 Task: Write a JavaScript function to truncate a string to a specified length.
Action: Mouse moved to (179, 71)
Screenshot: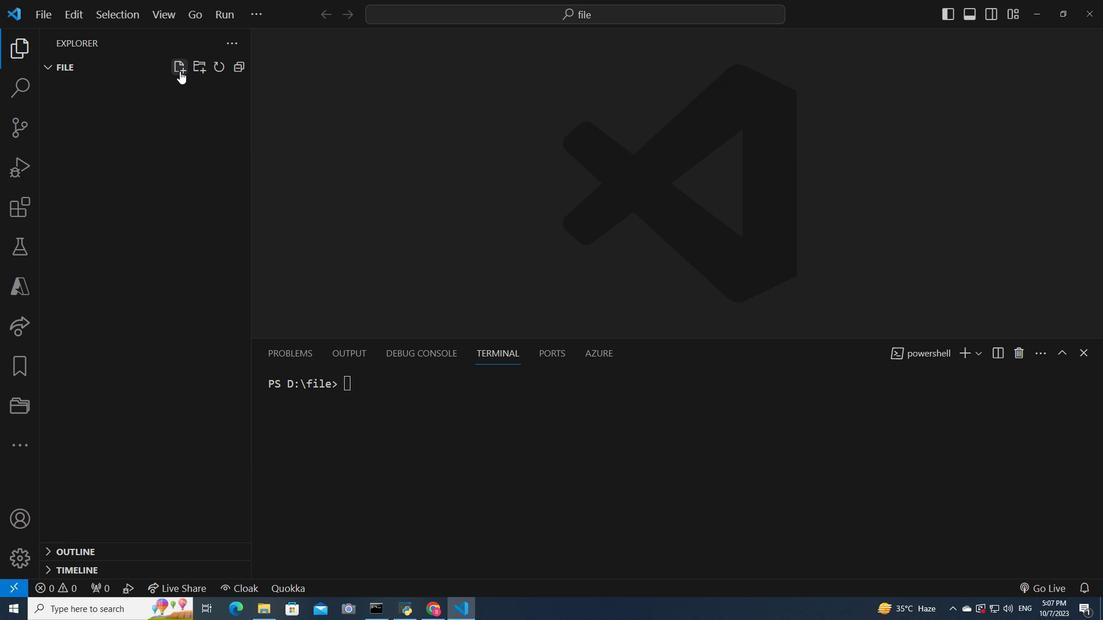 
Action: Mouse pressed left at (179, 71)
Screenshot: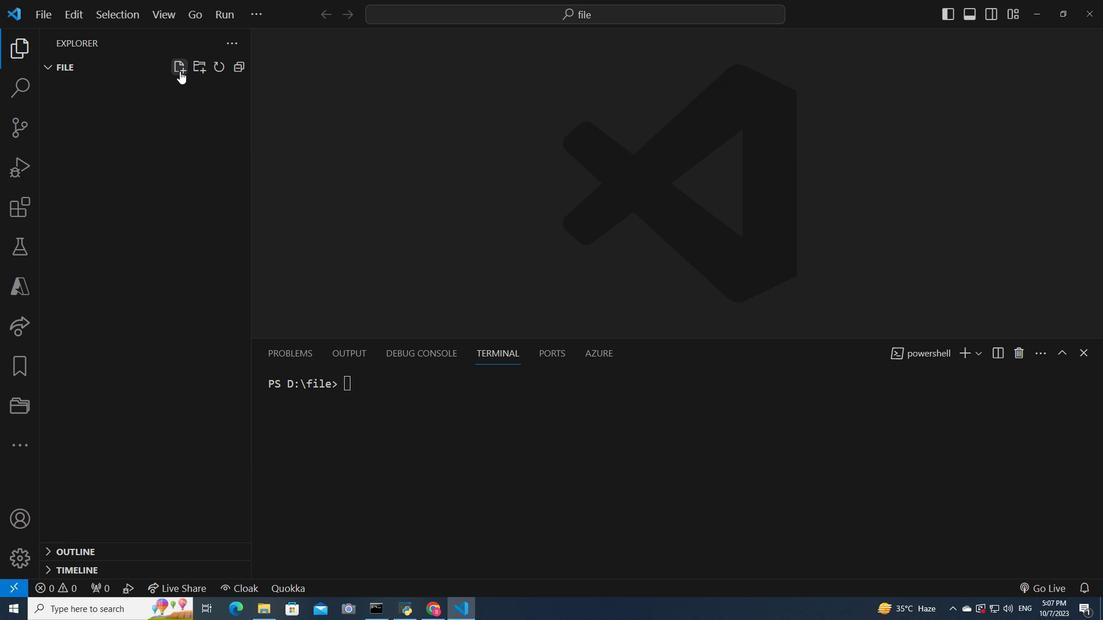
Action: Mouse moved to (179, 87)
Screenshot: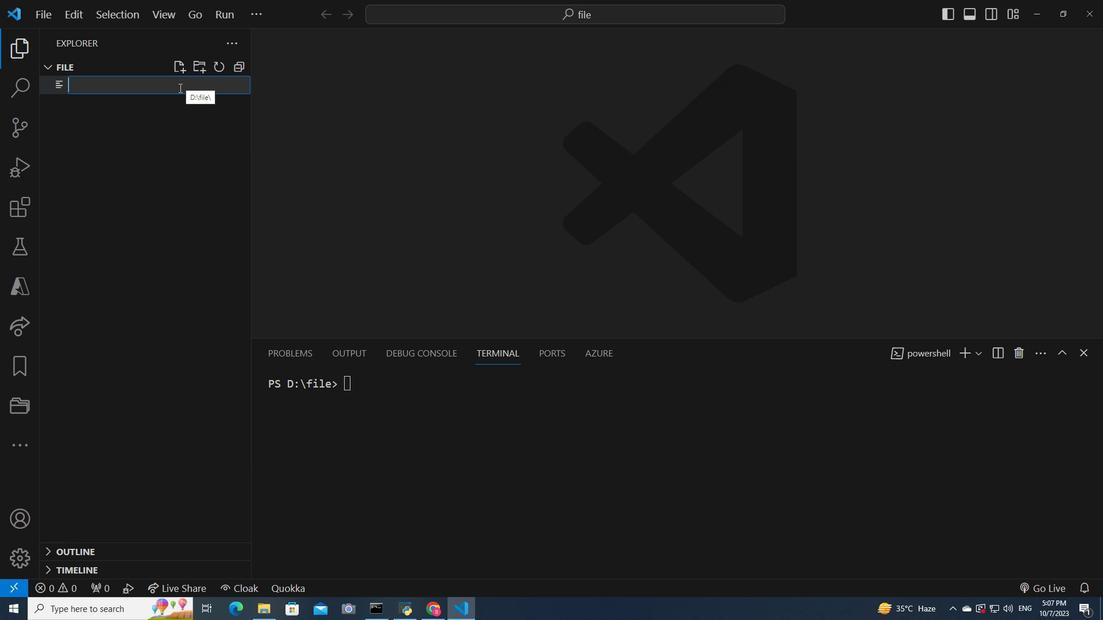 
Action: Mouse pressed left at (179, 87)
Screenshot: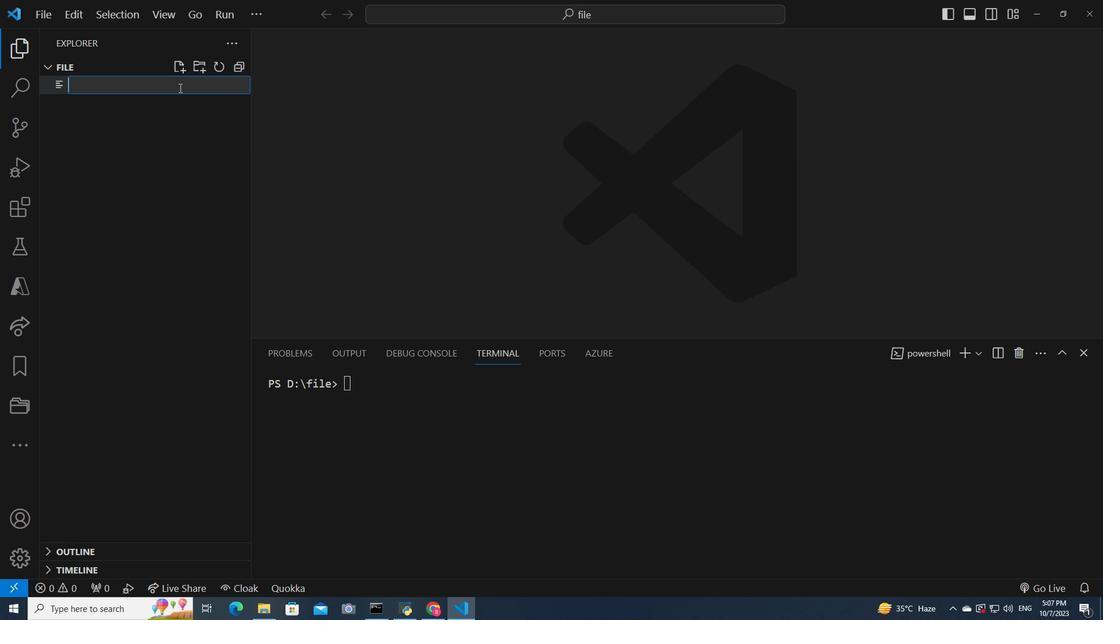 
Action: Key pressed l<Key.backspace><Key.shift>L<Key.backspace>lengr<Key.backspace>th.js<Key.enter>function<Key.space>truncate<Key.shift><Key.shift><Key.shift>String<Key.shift_r><Key.shift_r>(str,<Key.space>max<Key.shift>Length<Key.right><Key.space><Key.shift_r>{<Key.enter>id<Key.backspace>f<Key.space><Key.shift_r>(str.length<Key.space><Key.shift_r>><Key.space>max<Key.shift>Length<Key.right><Key.space><Key.shift_r>{<Key.enter>retut<Key.backspace>rn<Key.space>str.slice<Key.shift_r>(0,<Key.space>max<Key.space><Key.backspace>l<Key.backspace><Key.shift>Length<Key.right><Key.space><Key.shift><Key.shift><Key.shift><Key.shift><Key.shift><Key.shift><Key.shift>+<Key.space>'....<Key.backspace><Key.right>;<Key.down><Key.space>else<Key.space><Key.shift_r>{<Key.enter>return<Key.space>str;<Key.down><Key.down><Key.enter><Key.enter><Key.shift><Key.shift><Key.shift><Key.shift><Key.shift><Key.shift><Key.shift><Key.shift><Key.shift><Key.shift><Key.shift><Key.shift><Key.shift><Key.shift><Key.shift><Key.shift><Key.shift><Key.shift><Key.shift><Key.shift><Key.shift><Key.shift><Key.shift>//<Key.space>ex<Key.backspace><Key.backspace><Key.shift>Example<Key.space>usage<Key.shift_r>:<Key.enter>const<Key.space>original<Key.shift>String<Key.space>=<Key.space><Key.shift_r>"<Key.shift>This<Key.space>is<Key.space>a<Key.space>long<Key.space>string<Key.space>that<Key.space>needs<Key.space>to<Key.space>be<Key.space>truncated.<Key.right><Key.right>;<Key.enter>const<Key.space>max<Key.shift>Length<Key.space>=<Key.space>20;<Key.enter><Key.enter>const<Key.space>truncated<Key.shift>String<Key.space>=<Key.space>truncate<Key.shift>Sr<Key.backspace>tring<Key.shift_r>(original<Key.shift>String,<Key.space>max<Key.shift>Length<Key.right>;<Key.enter>console.log<Key.shift_r><Key.shift_r><Key.shift_r>(te<Key.backspace>e<Key.backspace>ra<Key.backspace>uncated<Key.shift><Key.shift>String<Key.space><Key.backspace><Key.right>;<Key.space>//<Key.space><Key.shift>Output<Key.shift_r>:<Key.space><Key.shift><Key.shift_r>"<Key.shift>Tho<Key.backspace>is<Key.space>is<Key.space>a<Key.space>long<Key.space>str...
Screenshot: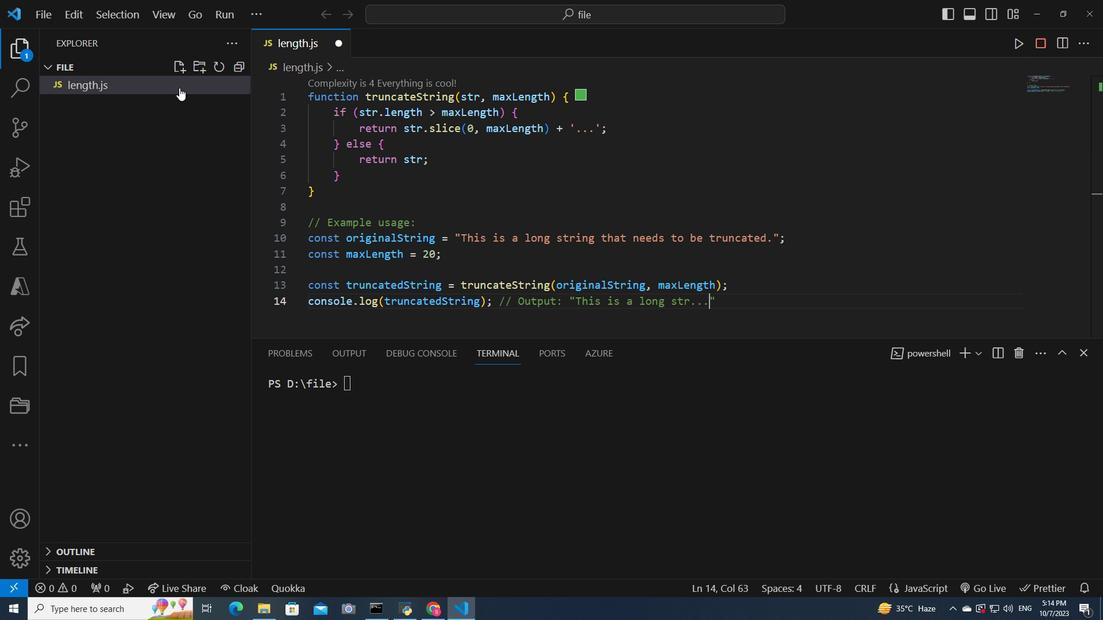 
Action: Mouse moved to (481, 226)
Screenshot: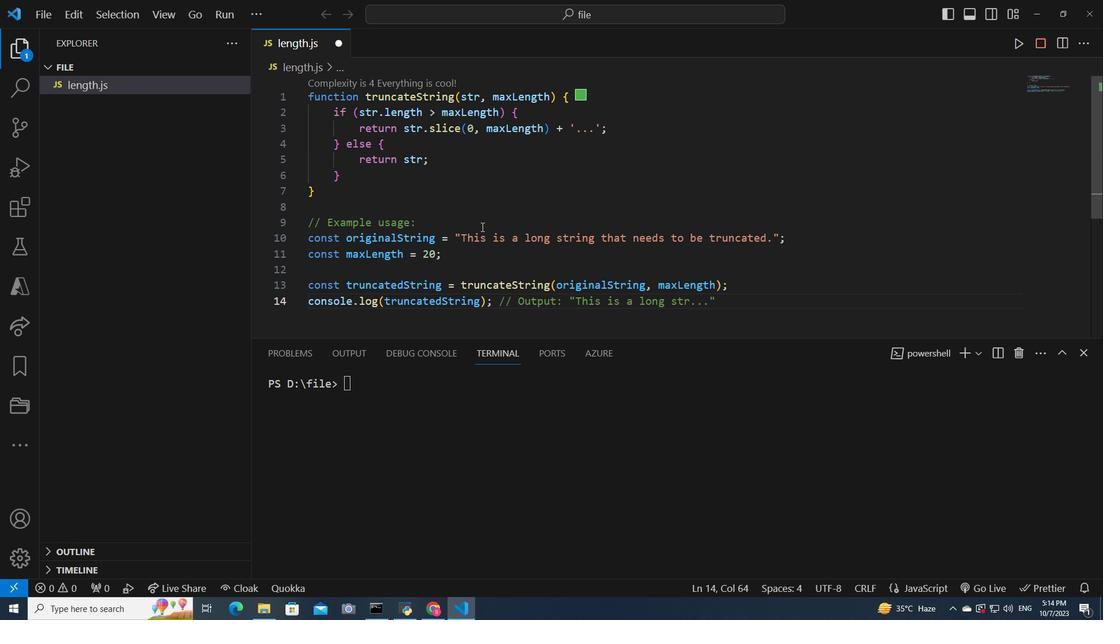 
Action: Mouse scrolled (481, 227) with delta (0, 0)
Screenshot: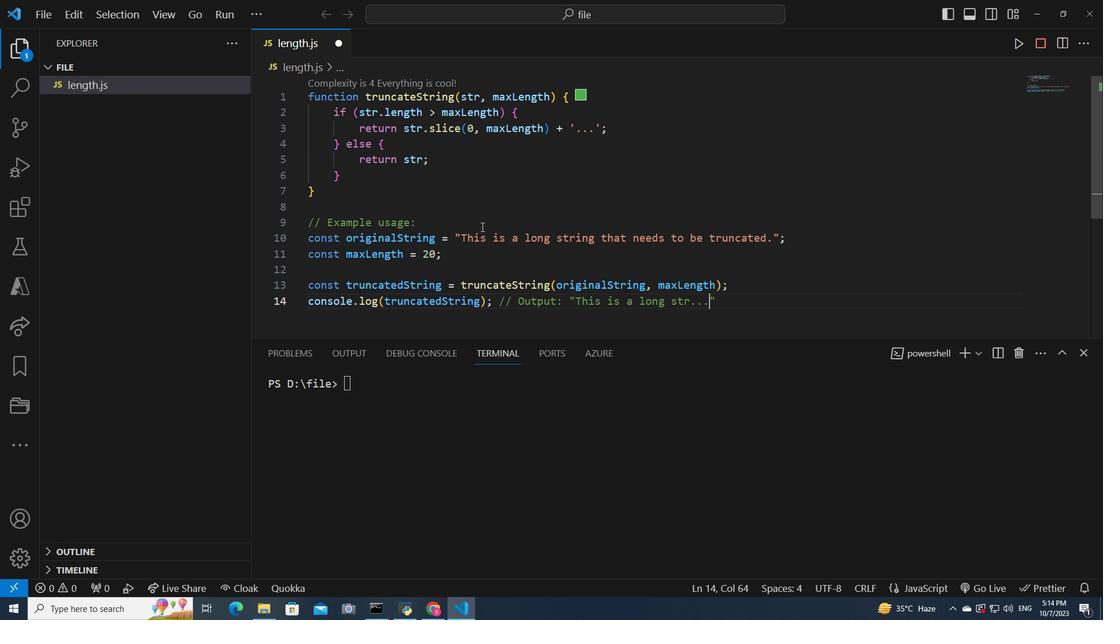 
Action: Mouse moved to (47, 12)
Screenshot: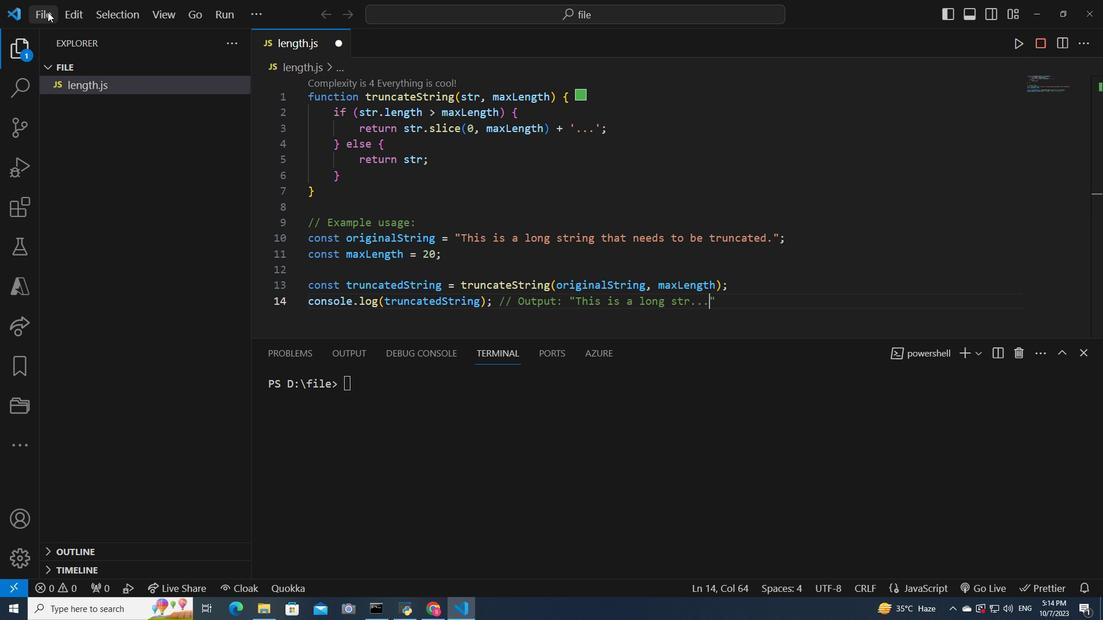 
Action: Mouse pressed left at (47, 12)
Screenshot: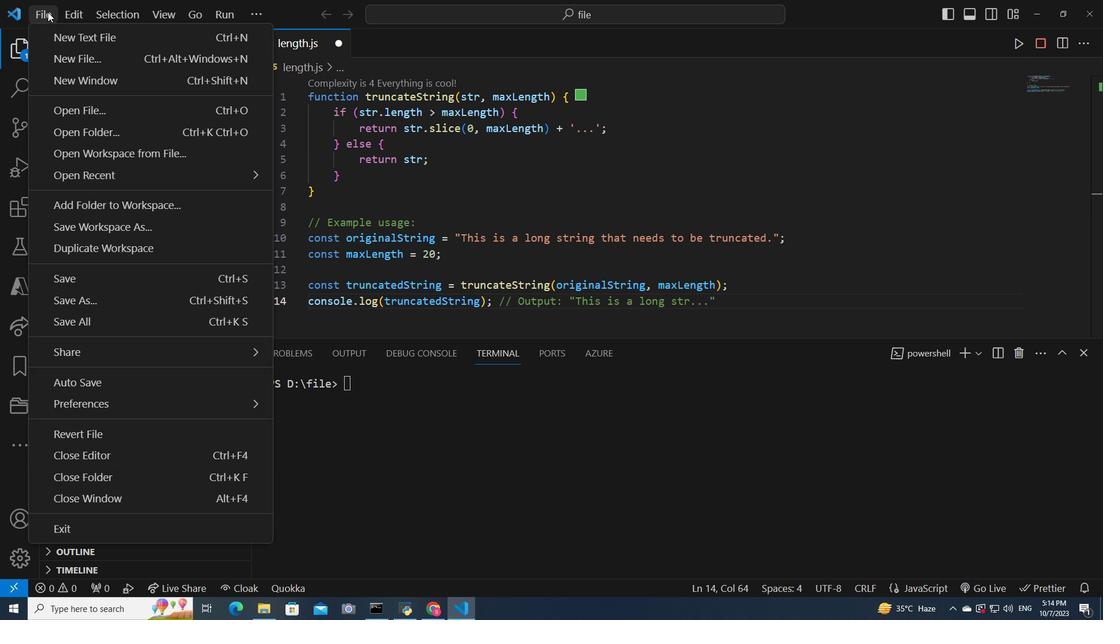 
Action: Mouse moved to (74, 282)
Screenshot: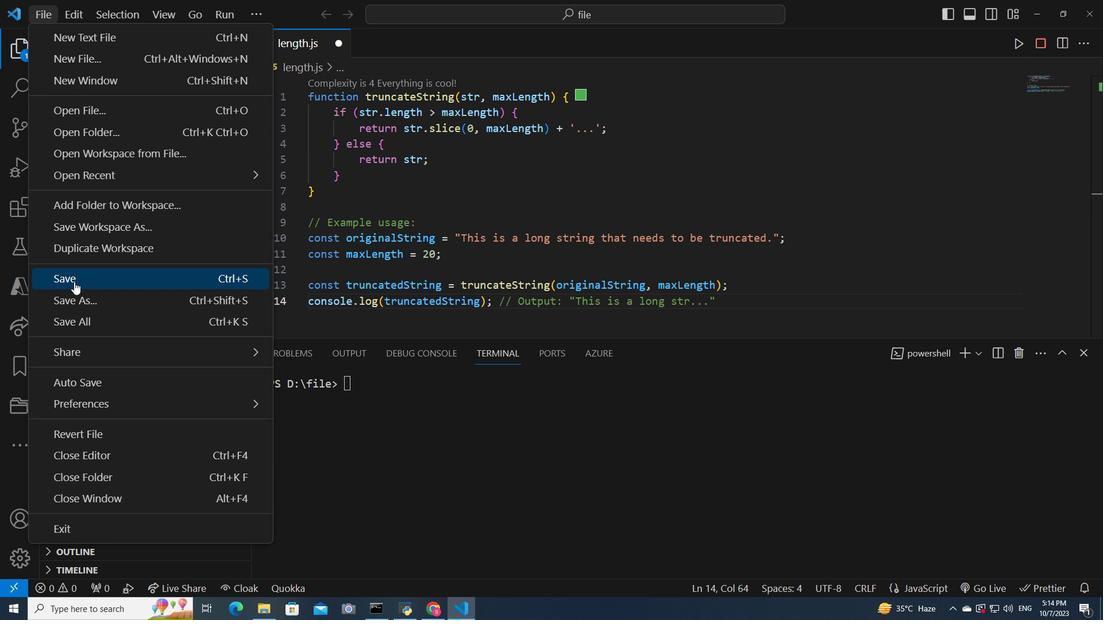 
Action: Mouse pressed left at (74, 282)
Screenshot: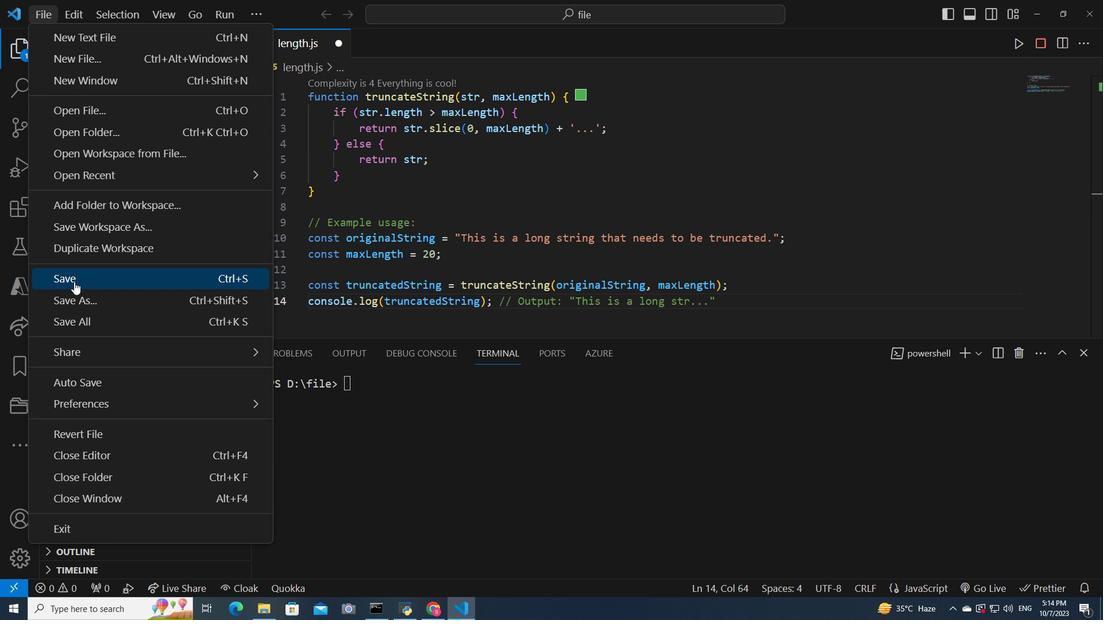 
Action: Mouse moved to (426, 390)
Screenshot: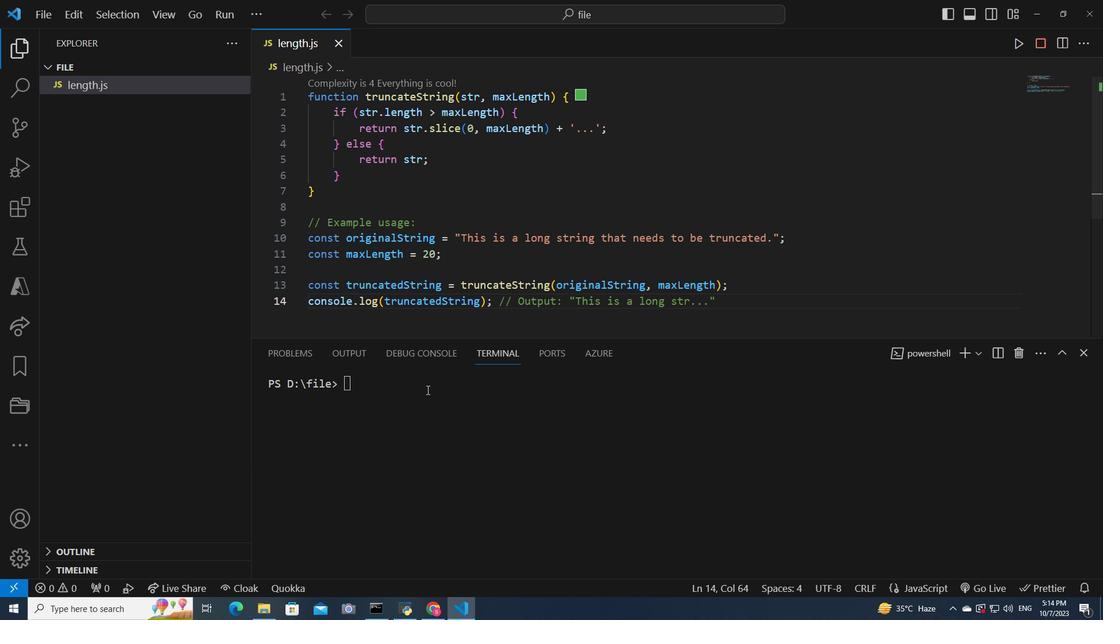 
Action: Mouse pressed left at (426, 390)
Screenshot: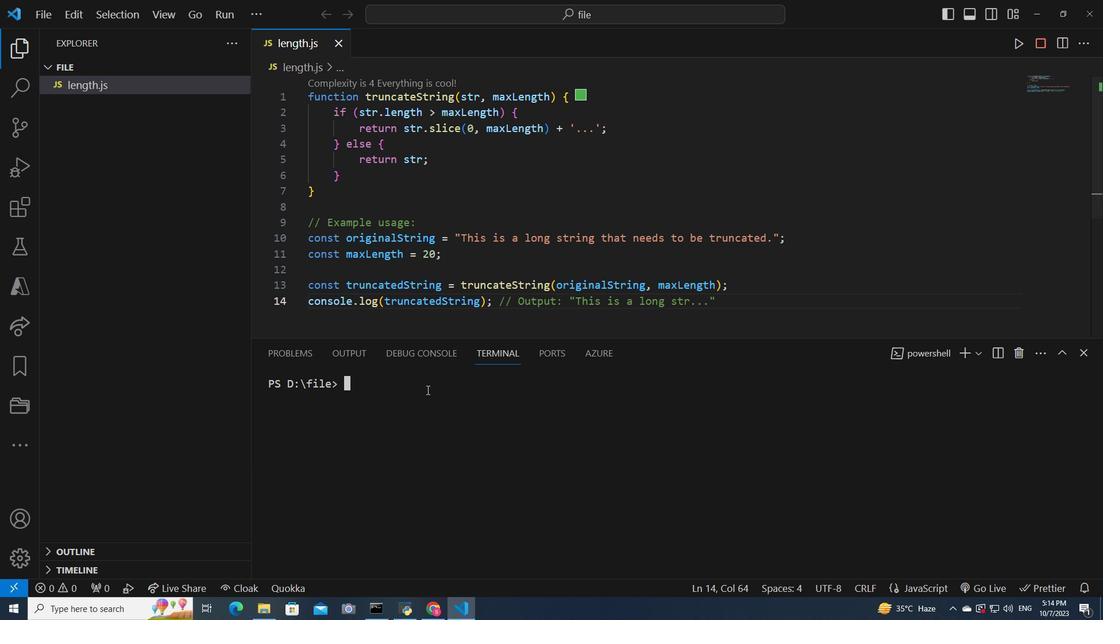 
Action: Key pressed node<Key.space>length.js<Key.enter>
Screenshot: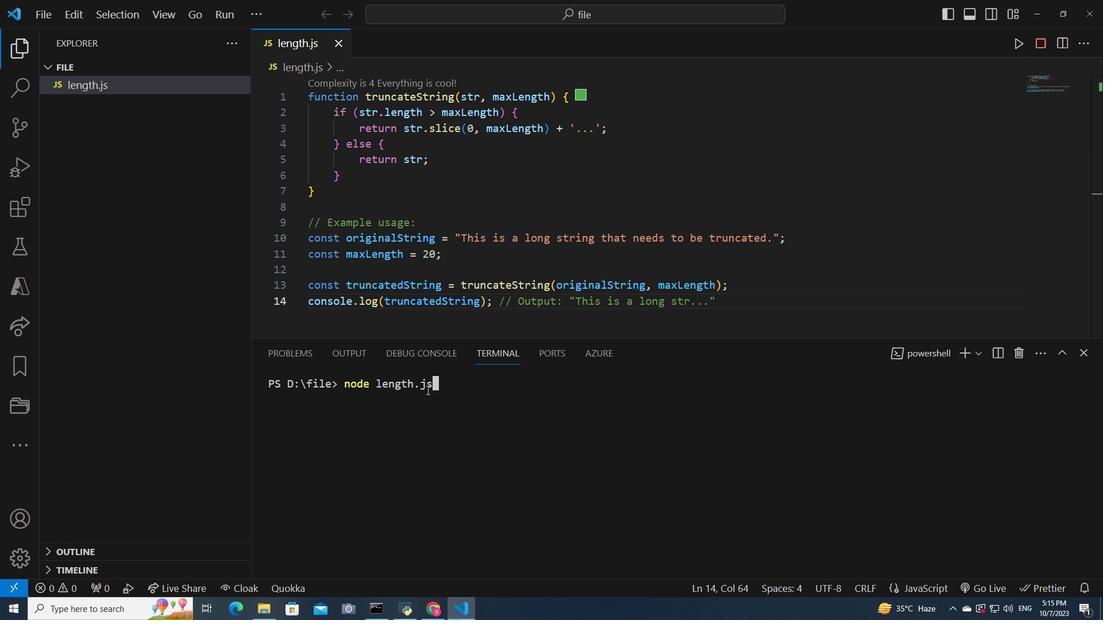 
